 Task: Remove Sahil Singh from the workspace.
Action: Mouse moved to (740, 362)
Screenshot: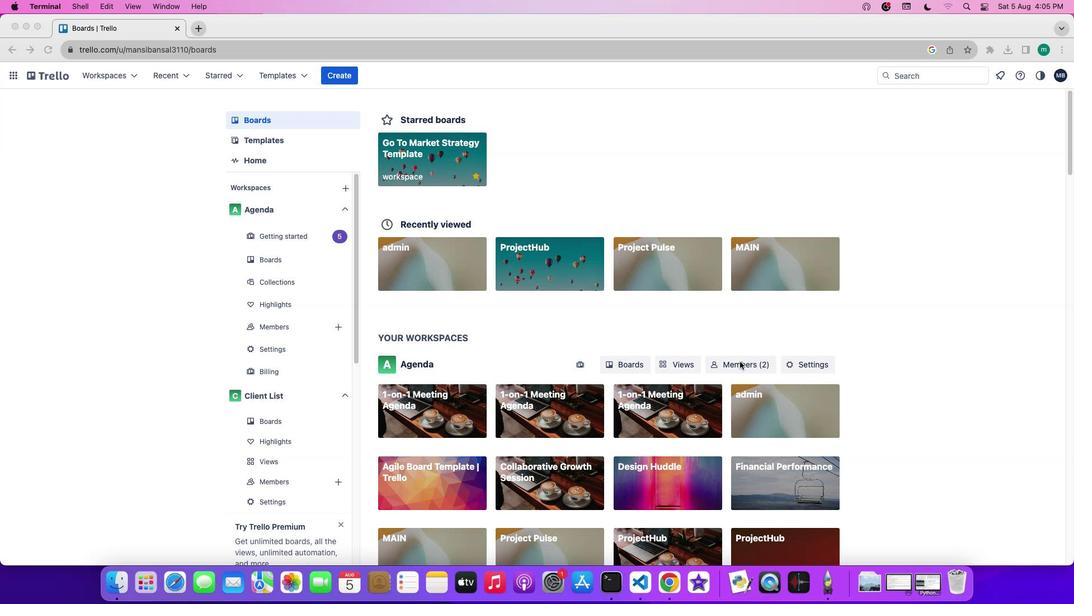 
Action: Mouse pressed left at (740, 362)
Screenshot: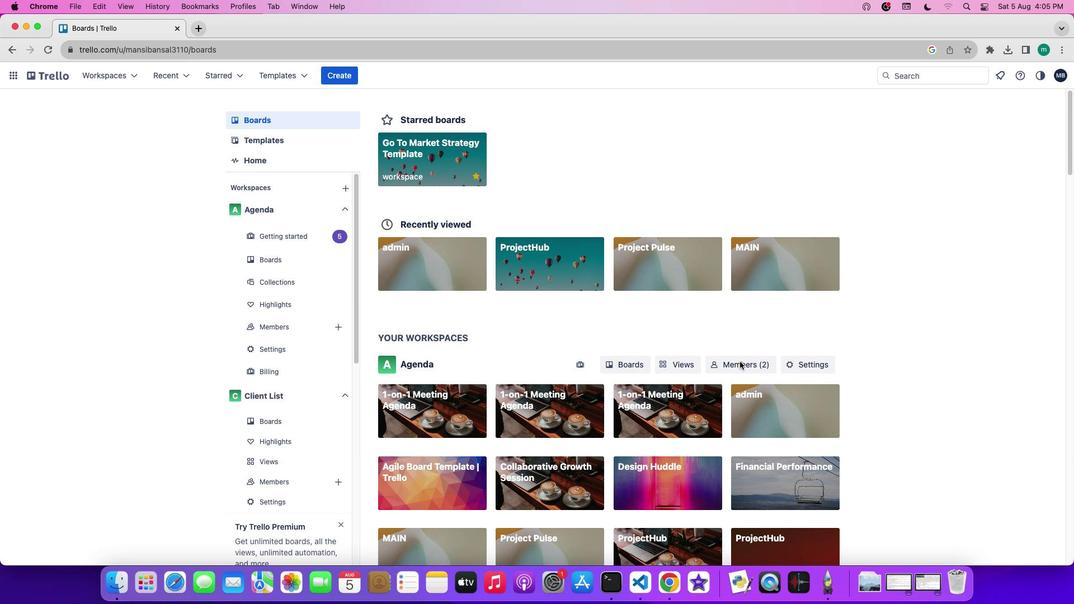 
Action: Mouse pressed left at (740, 362)
Screenshot: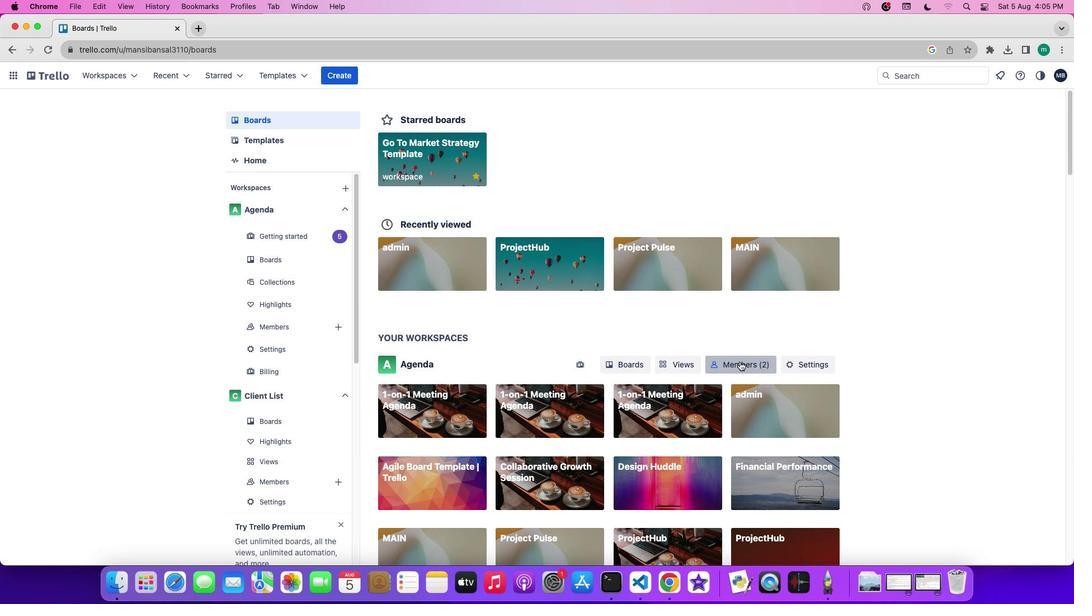 
Action: Mouse moved to (918, 466)
Screenshot: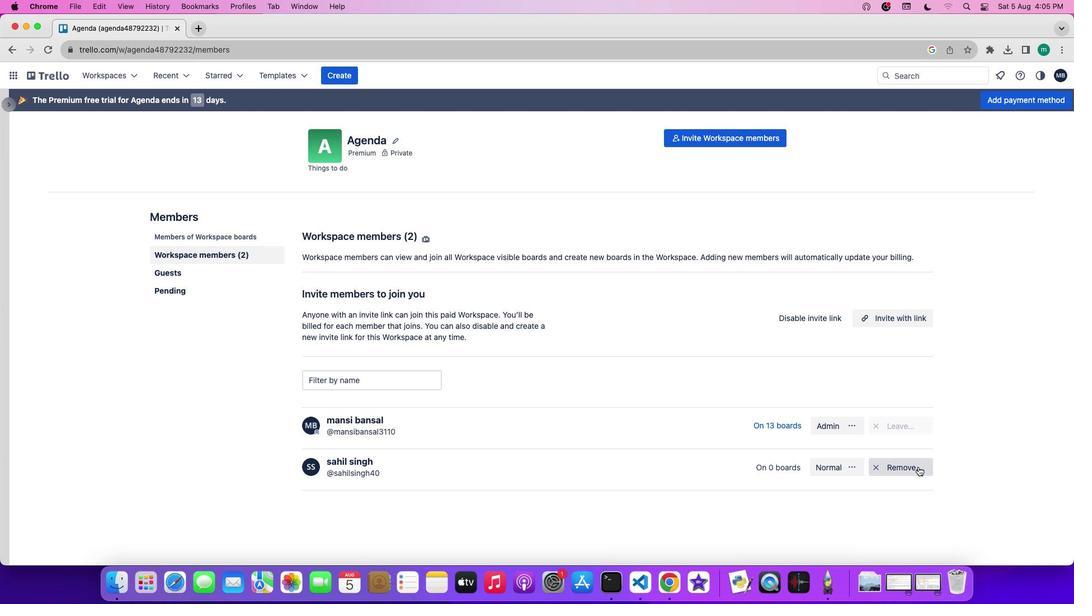 
Action: Mouse pressed left at (918, 466)
Screenshot: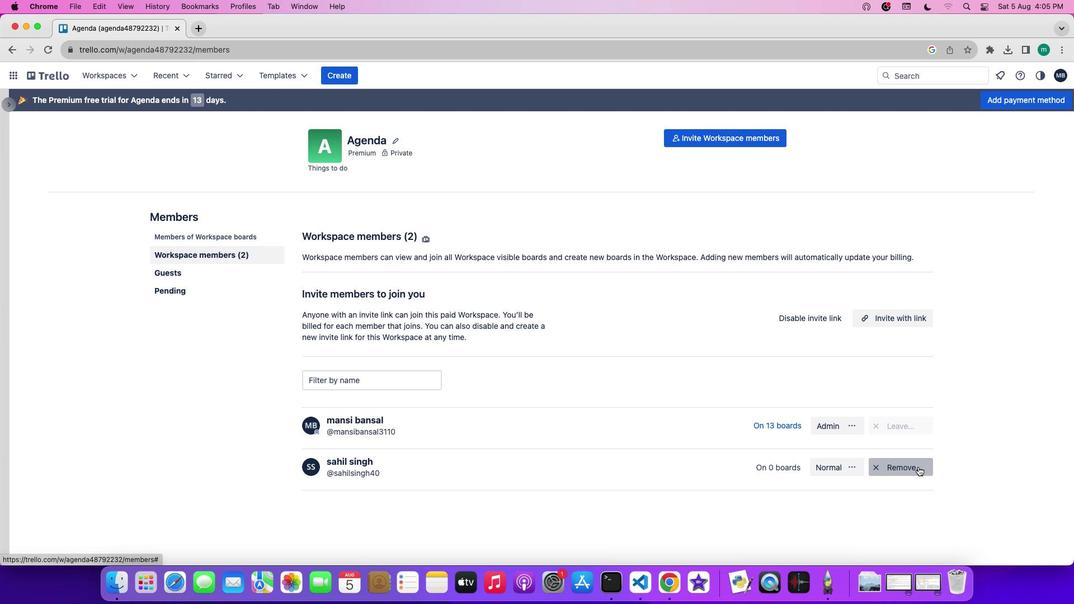 
Action: Mouse moved to (922, 434)
Screenshot: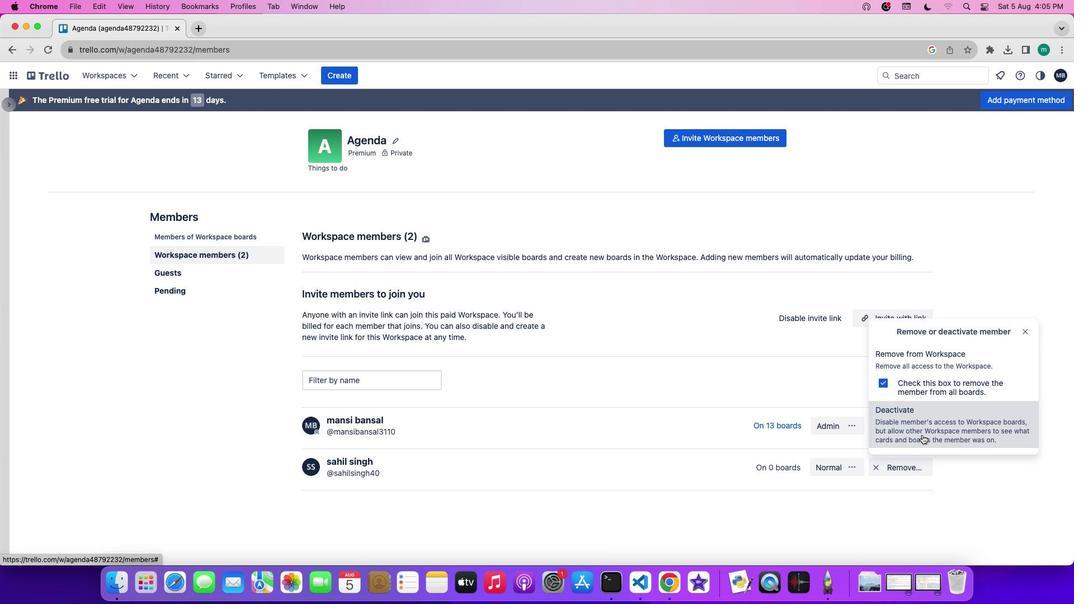
Action: Mouse pressed left at (922, 434)
Screenshot: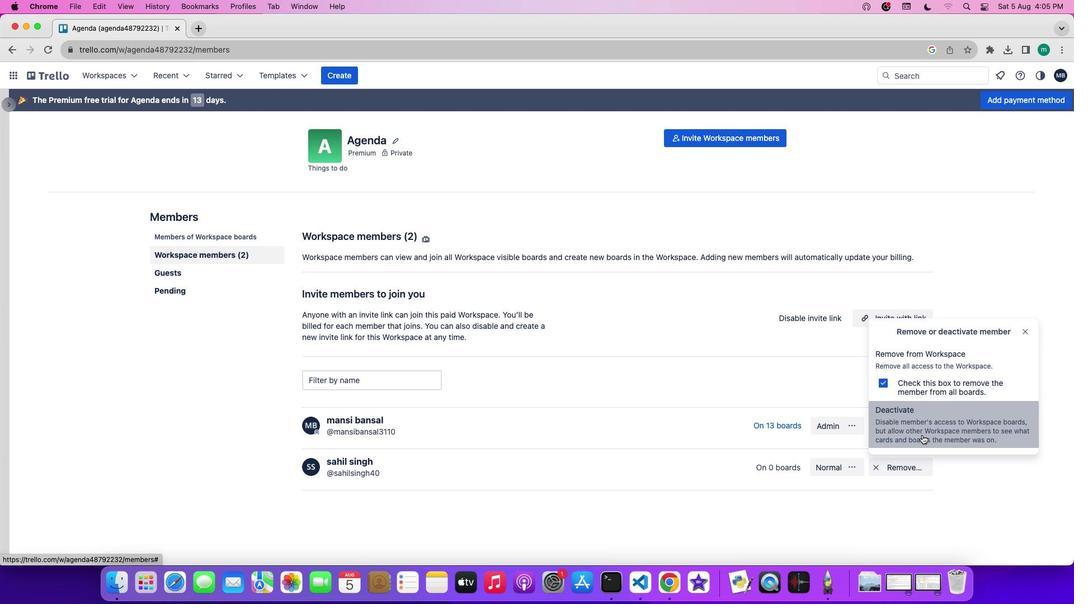 
